 Task: Change the automated move settings of the bustling village to always put in hand.
Action: Mouse moved to (624, 479)
Screenshot: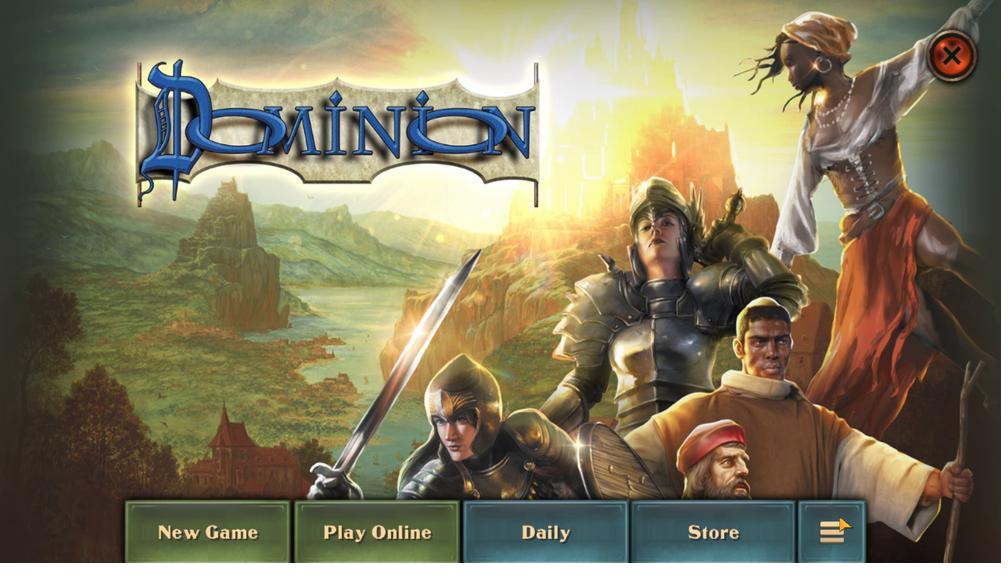 
Action: Mouse pressed left at (624, 479)
Screenshot: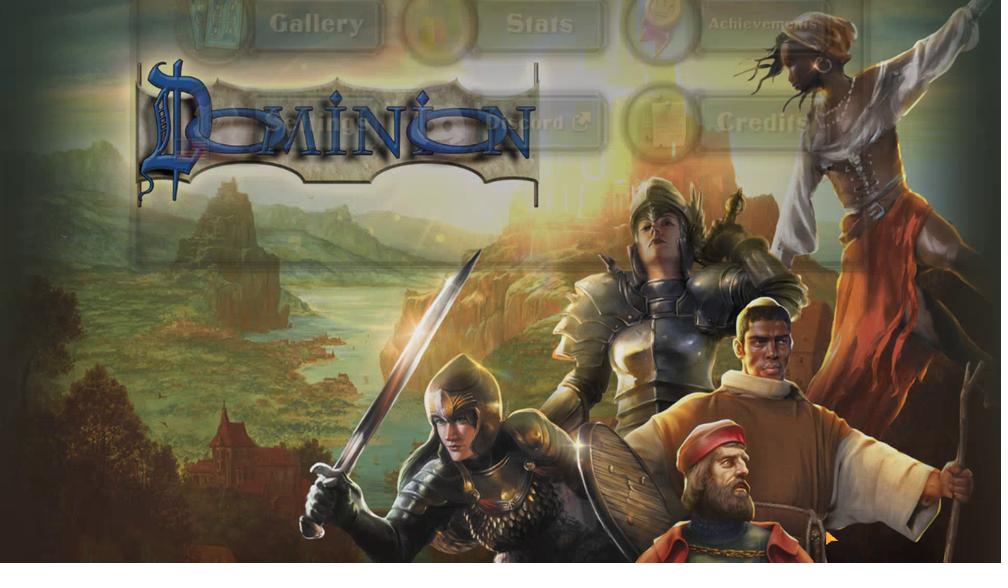 
Action: Mouse moved to (806, 477)
Screenshot: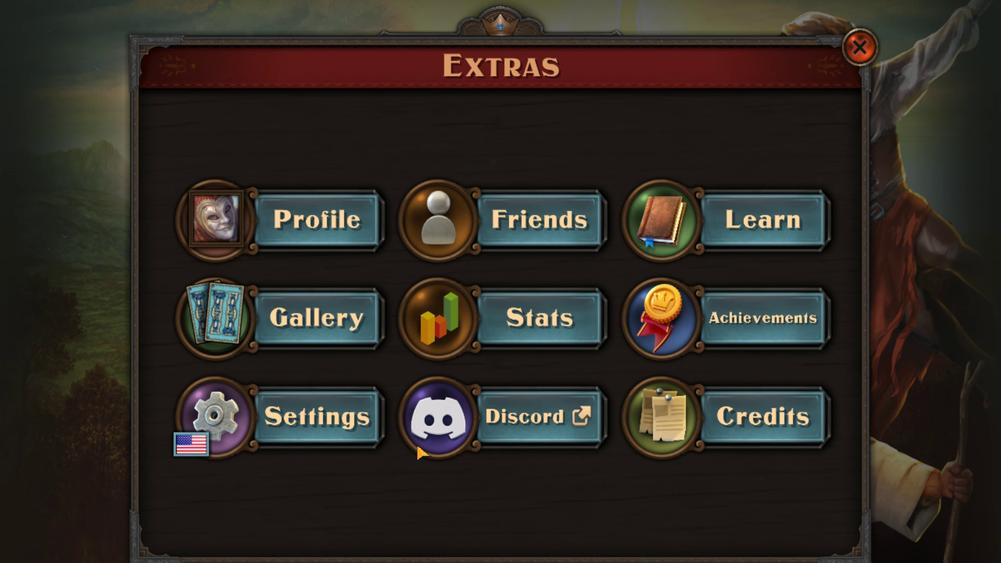 
Action: Mouse pressed left at (806, 477)
Screenshot: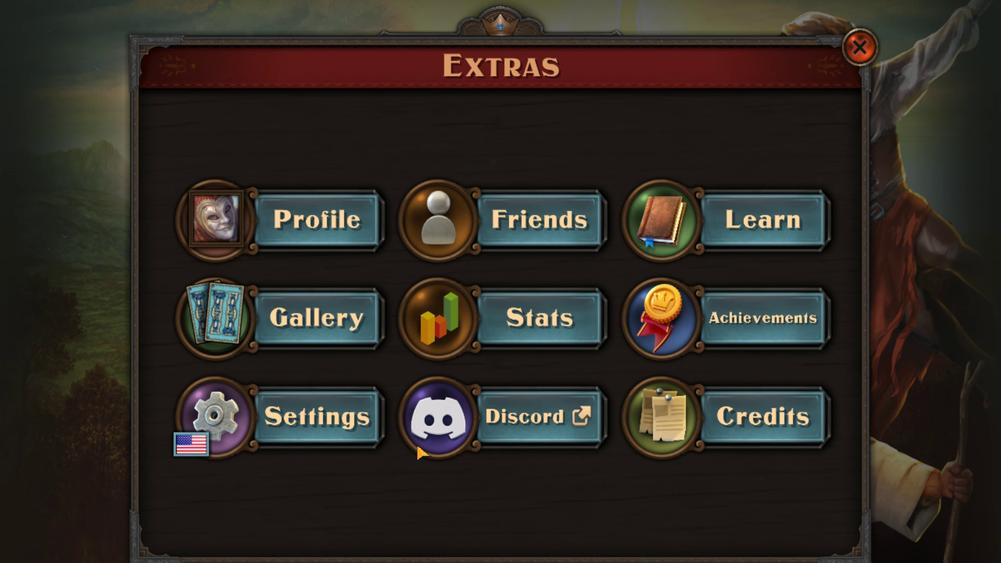 
Action: Mouse moved to (676, 478)
Screenshot: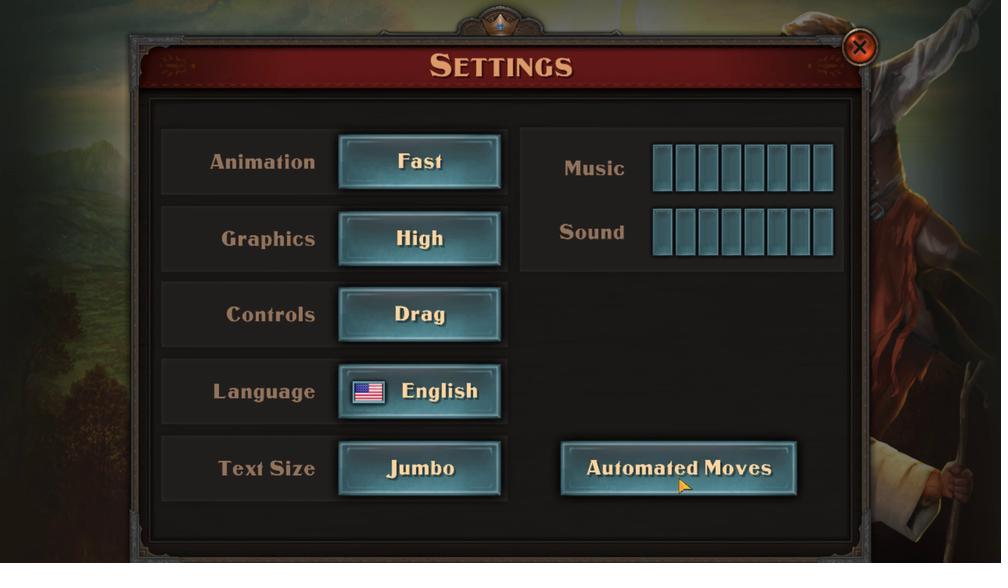 
Action: Mouse pressed left at (676, 478)
Screenshot: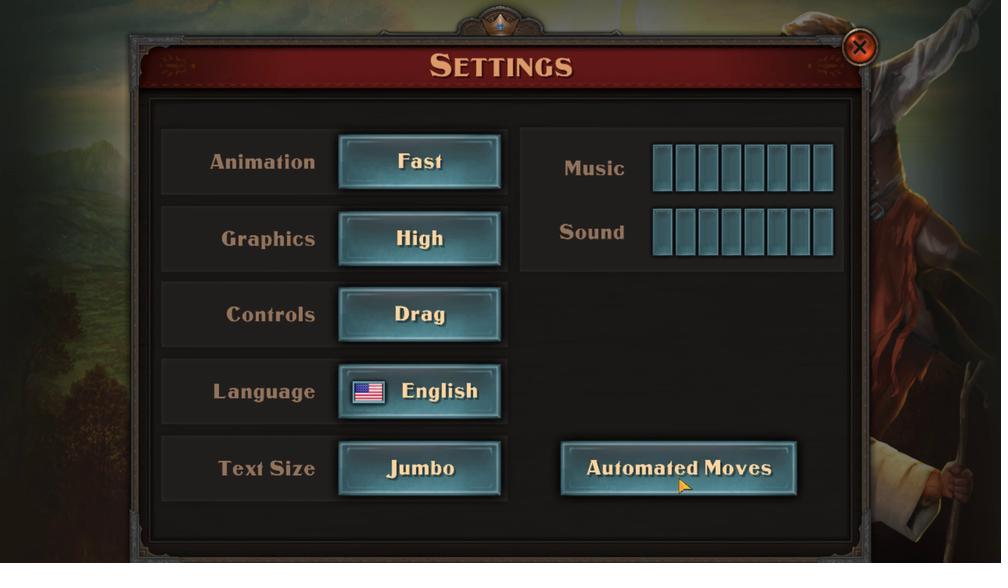 
Action: Mouse moved to (666, 477)
Screenshot: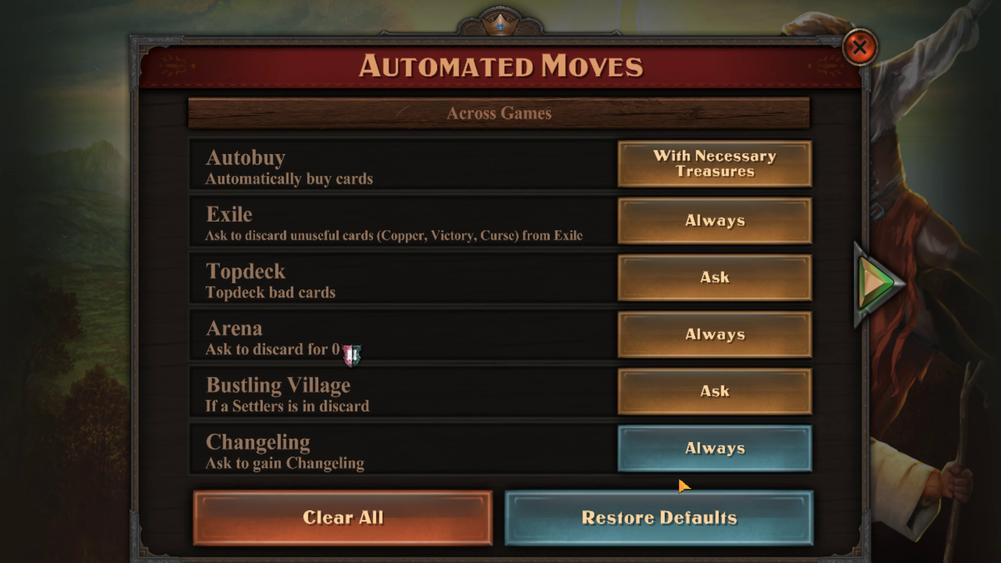 
Action: Mouse pressed left at (666, 477)
Screenshot: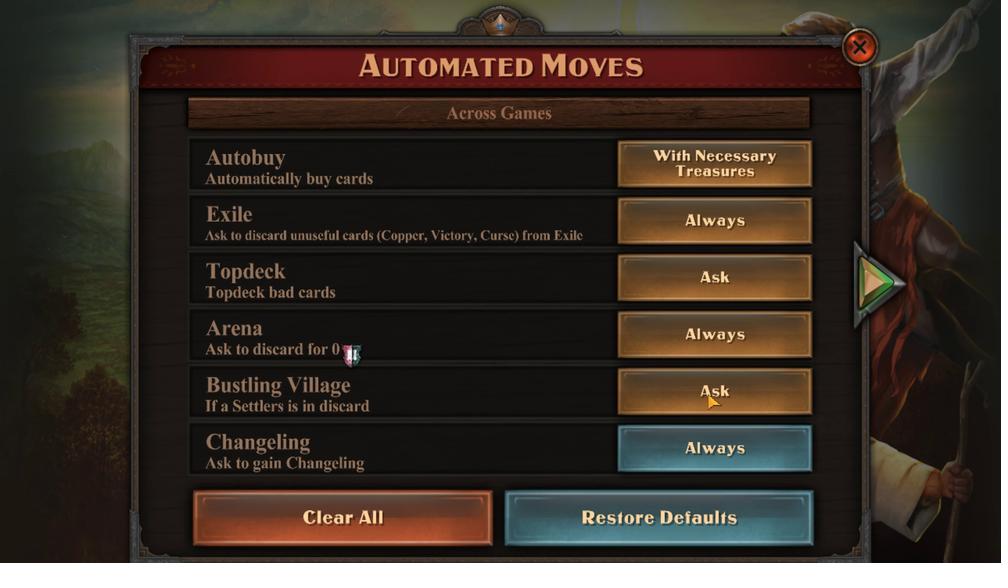 
